 Task: Create List Patents in Board Brand Recognition Strategies to Workspace Content Creation. Create List Blocked in Board Public Speaking Coaching to Workspace Content Creation. Create List Trademarks in Board Business Intelligence Reporting to Workspace Content Creation
Action: Mouse moved to (95, 333)
Screenshot: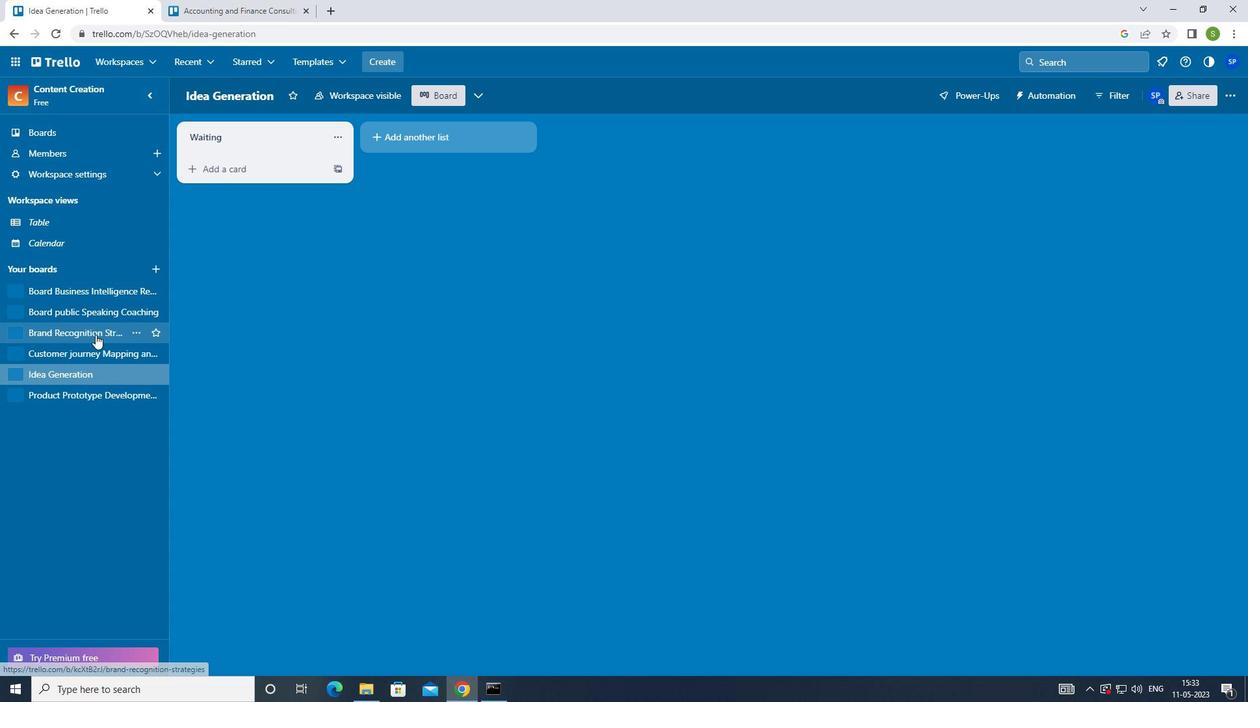 
Action: Mouse pressed left at (95, 333)
Screenshot: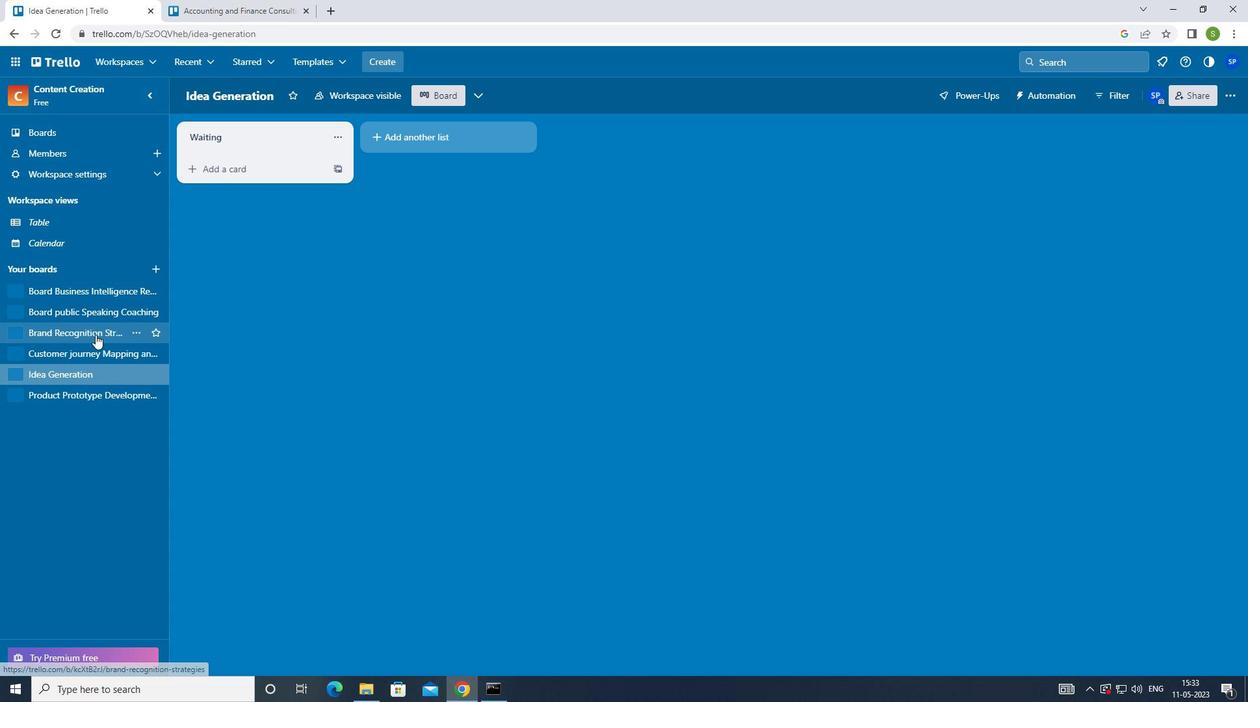 
Action: Mouse moved to (237, 138)
Screenshot: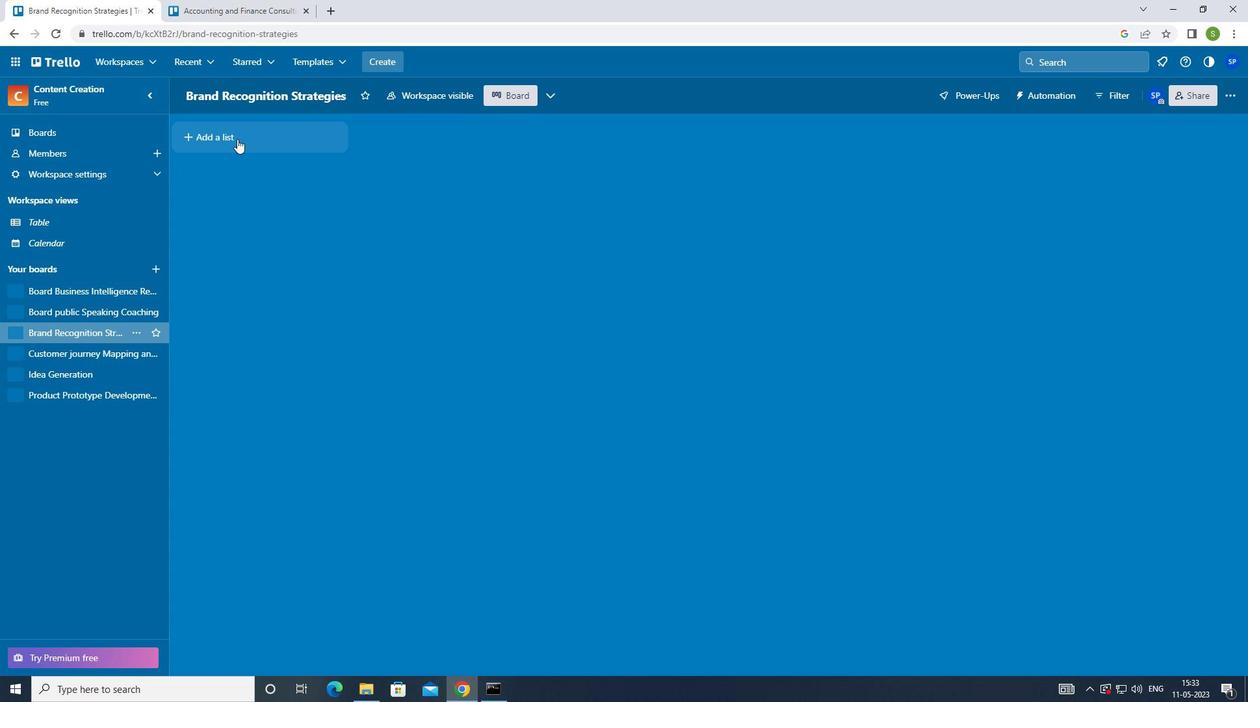 
Action: Mouse pressed left at (237, 138)
Screenshot: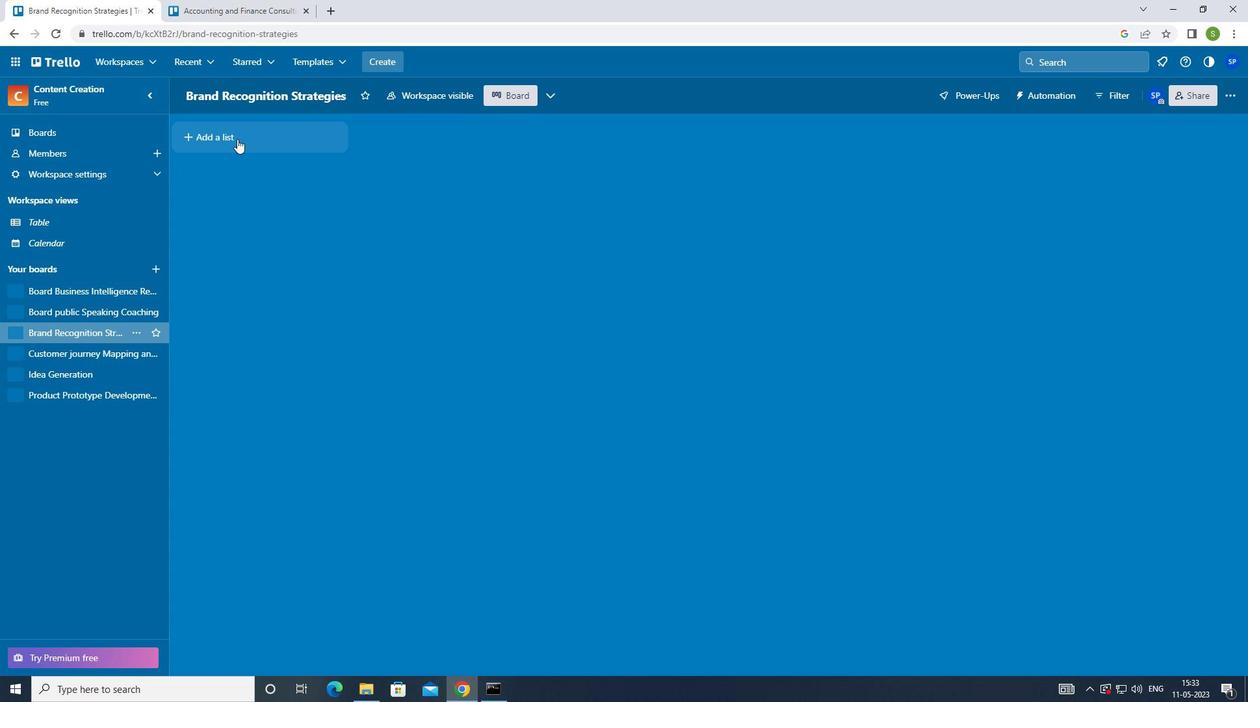 
Action: Mouse moved to (235, 138)
Screenshot: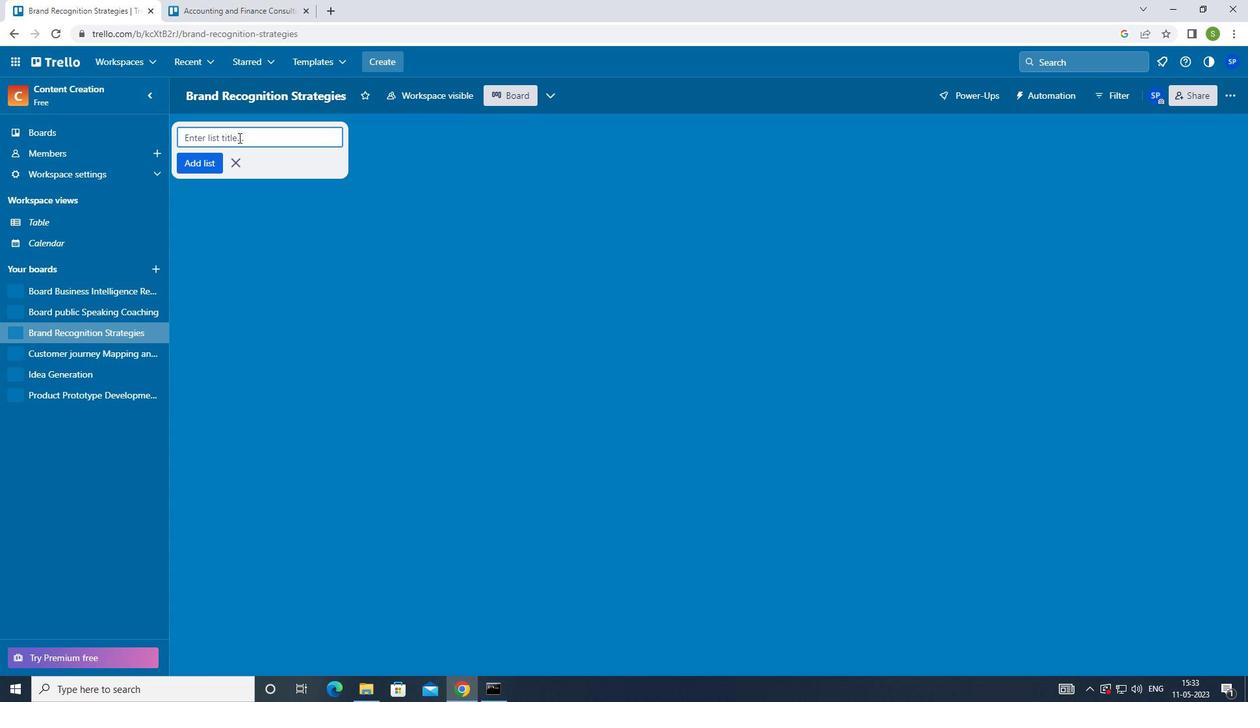 
Action: Key pressed <Key.shift_r>Patents<Key.enter>
Screenshot: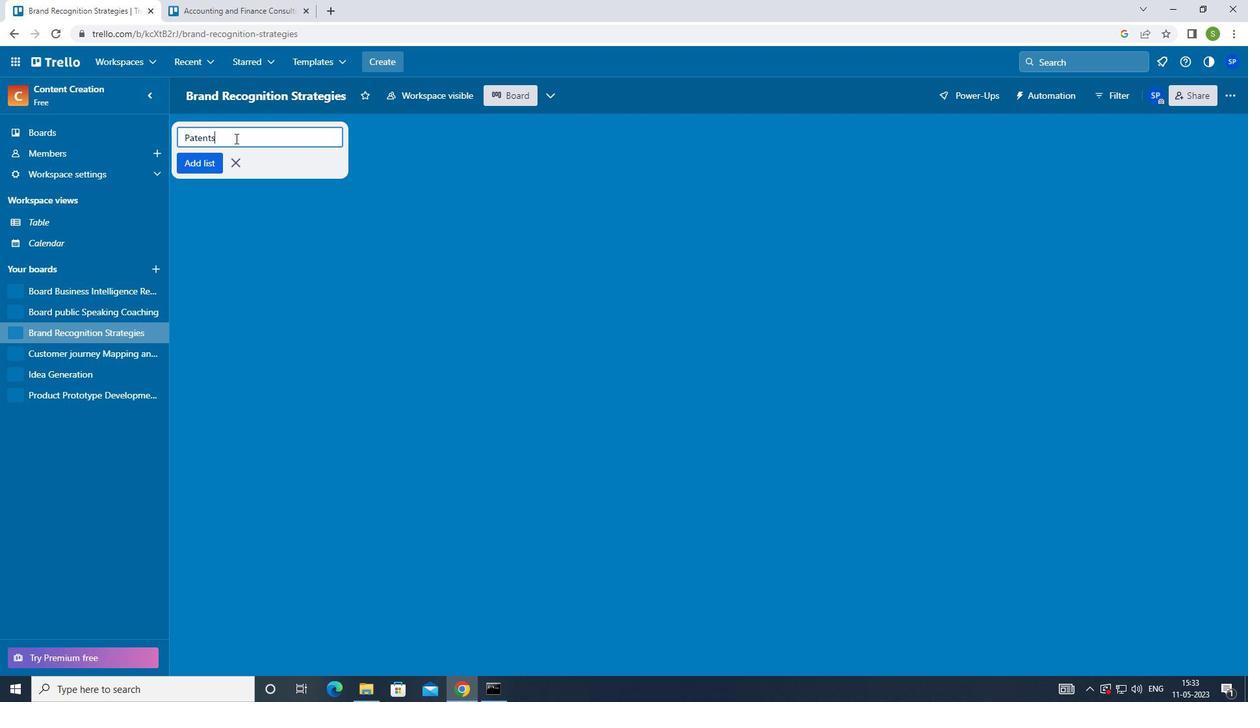 
Action: Mouse moved to (96, 310)
Screenshot: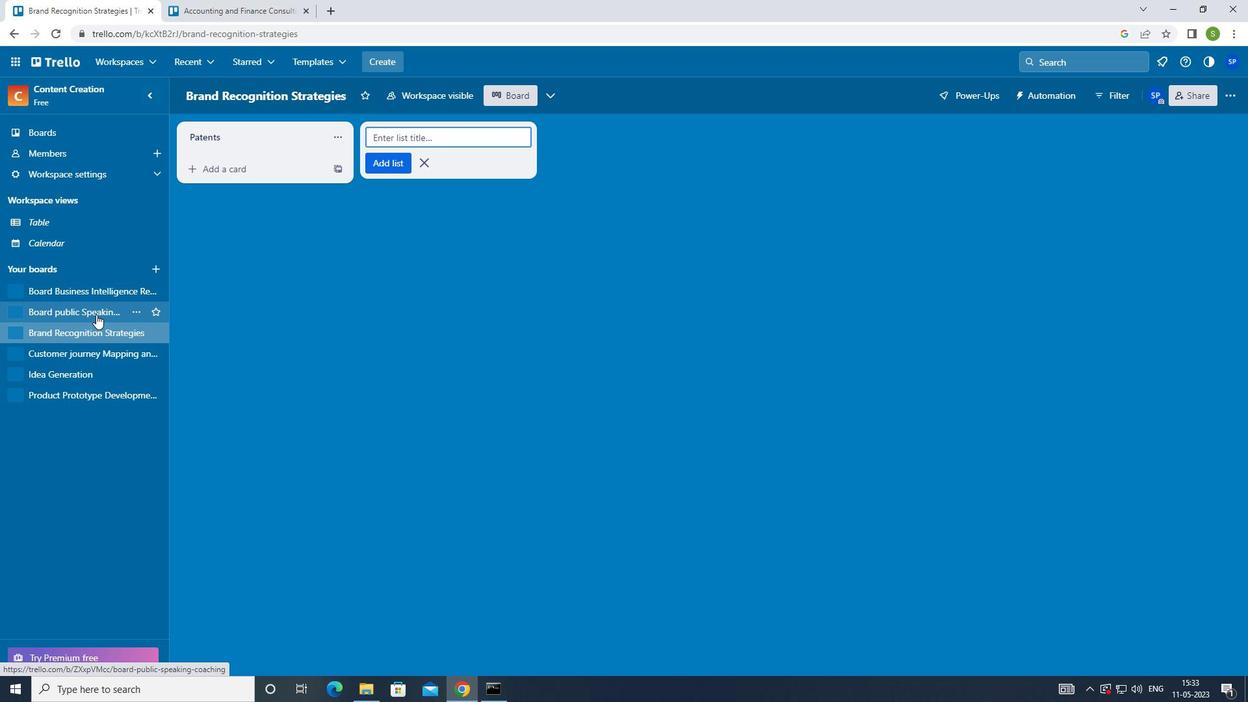 
Action: Mouse pressed left at (96, 310)
Screenshot: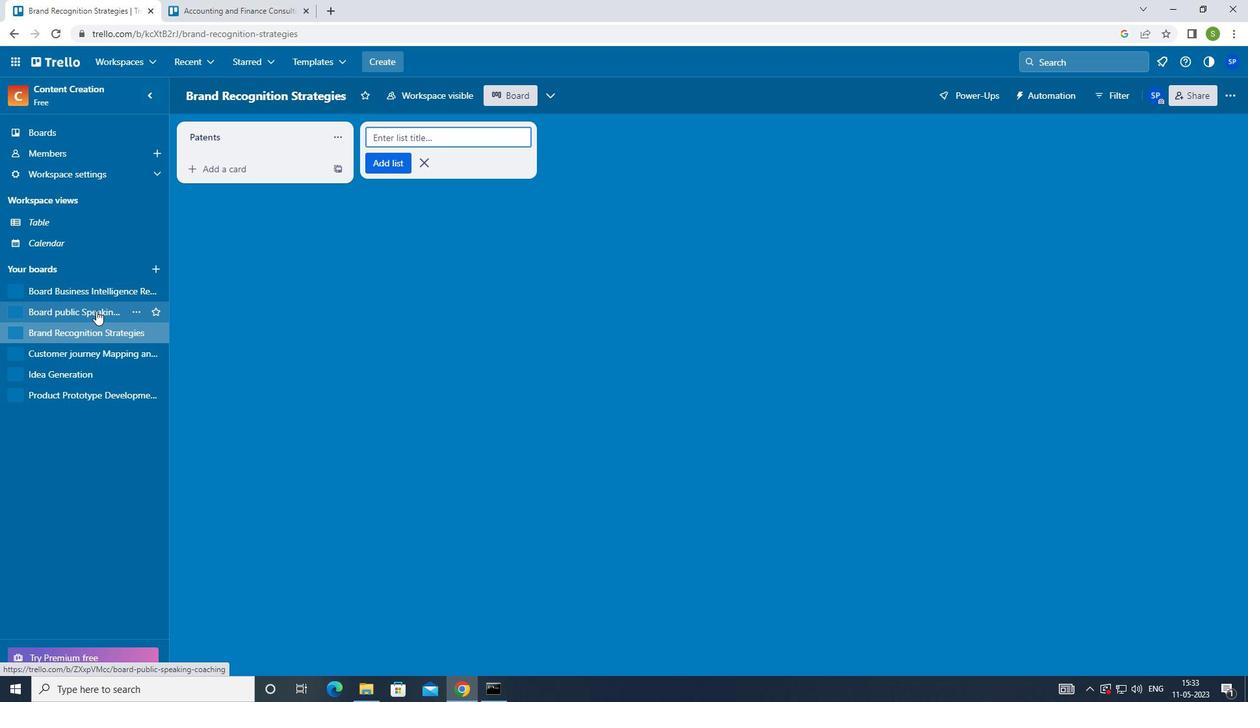 
Action: Mouse moved to (234, 139)
Screenshot: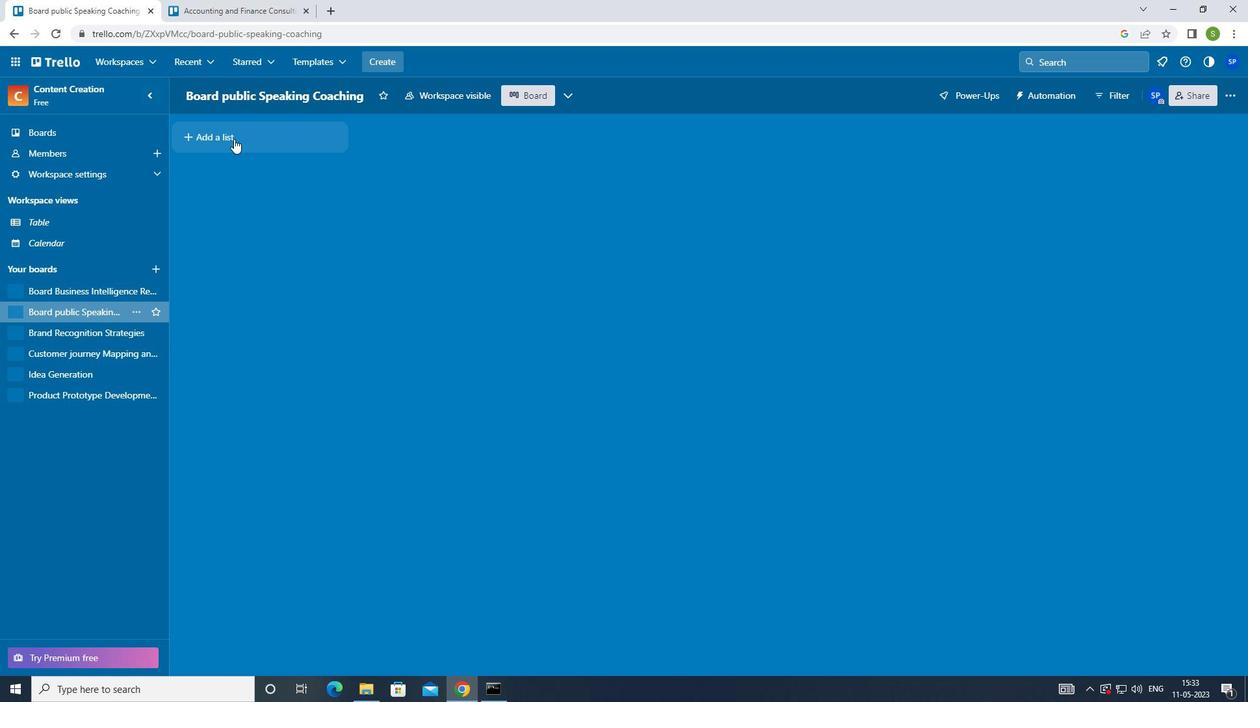
Action: Mouse pressed left at (234, 139)
Screenshot: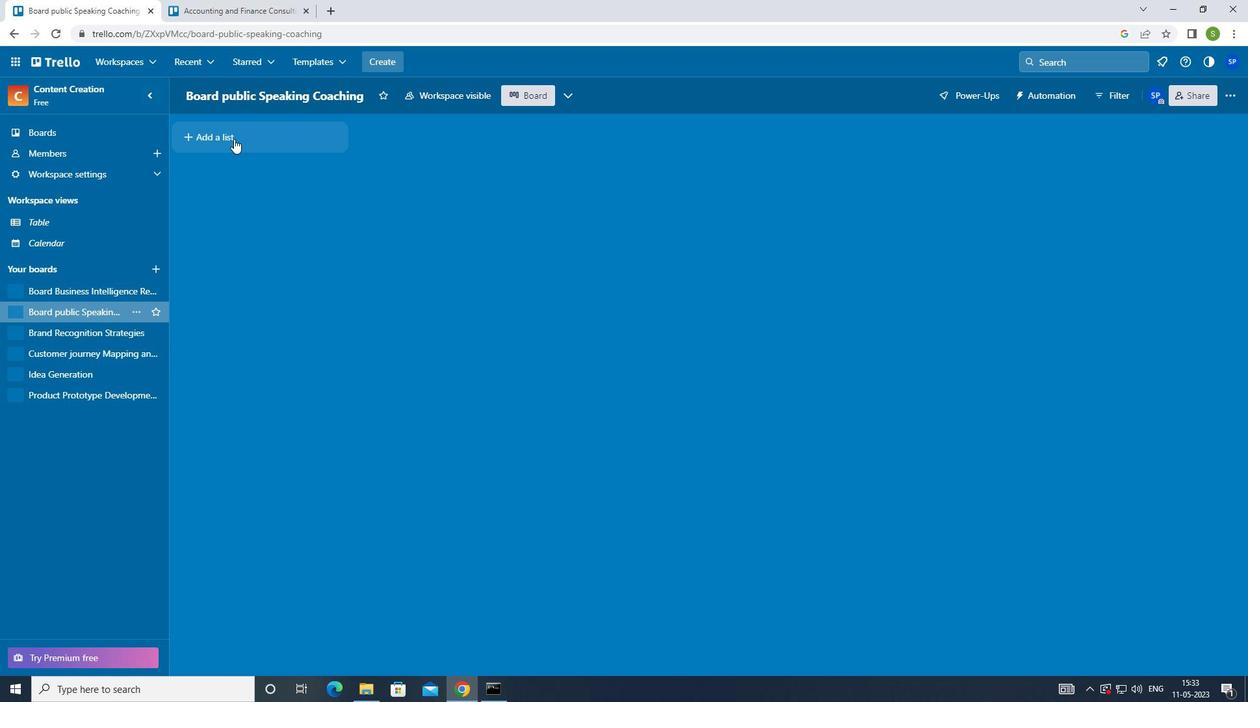 
Action: Mouse moved to (227, 146)
Screenshot: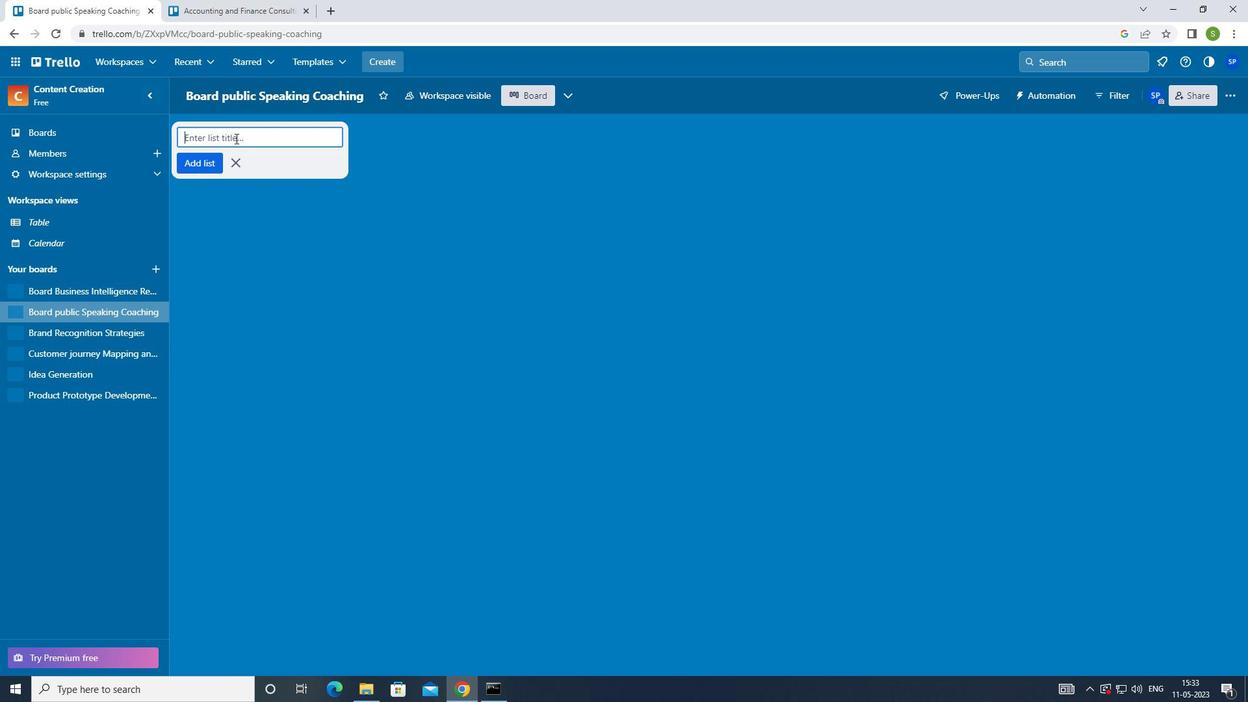 
Action: Key pressed <Key.shift>BLCKED<Key.enter>
Screenshot: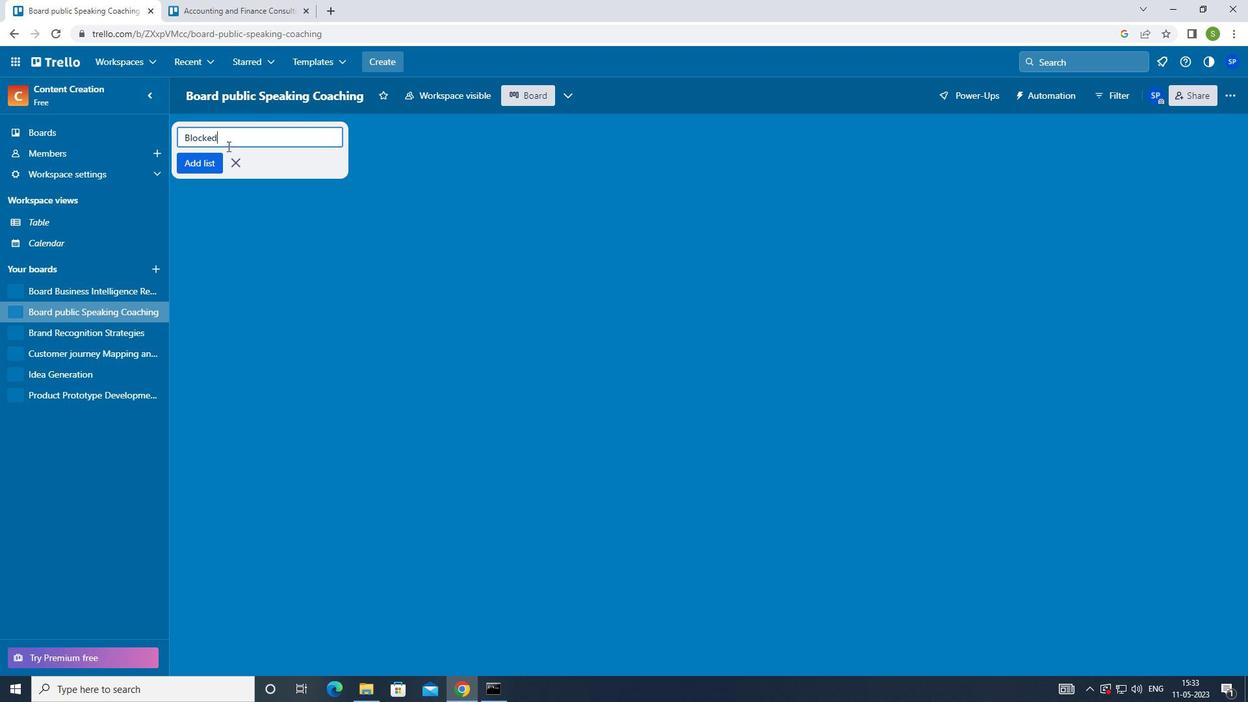 
Action: Mouse moved to (83, 289)
Screenshot: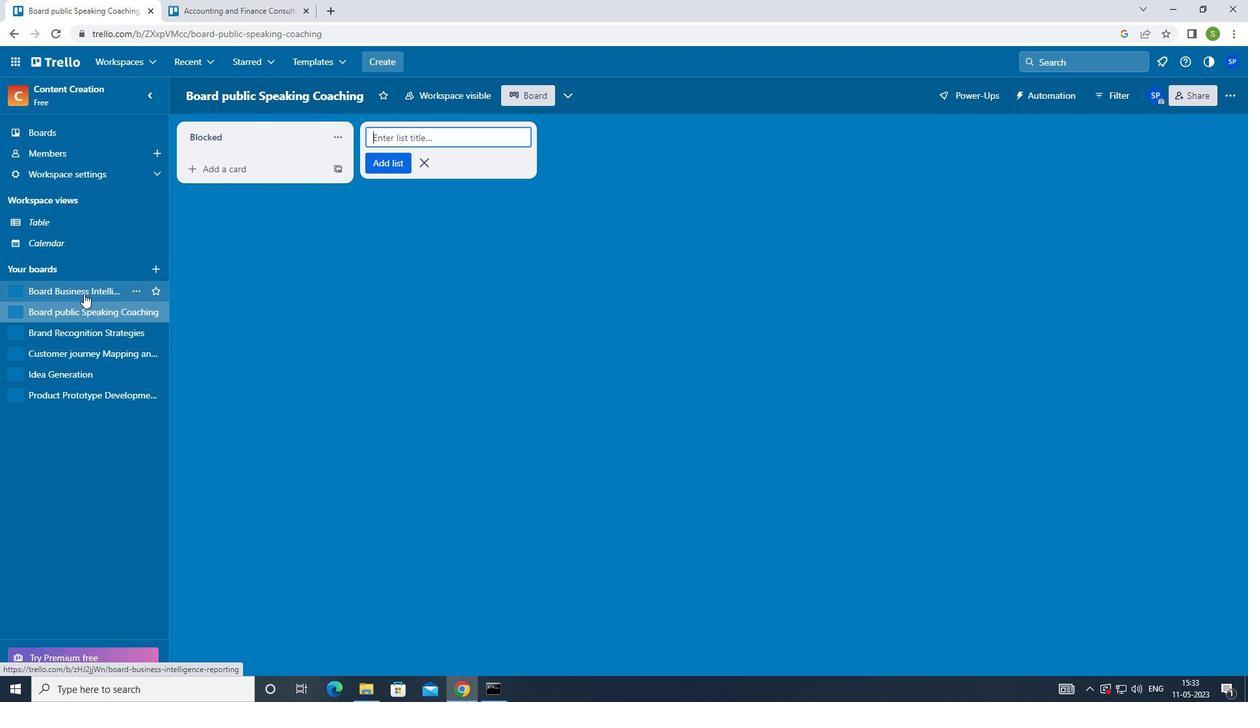 
Action: Mouse pressed left at (83, 289)
Screenshot: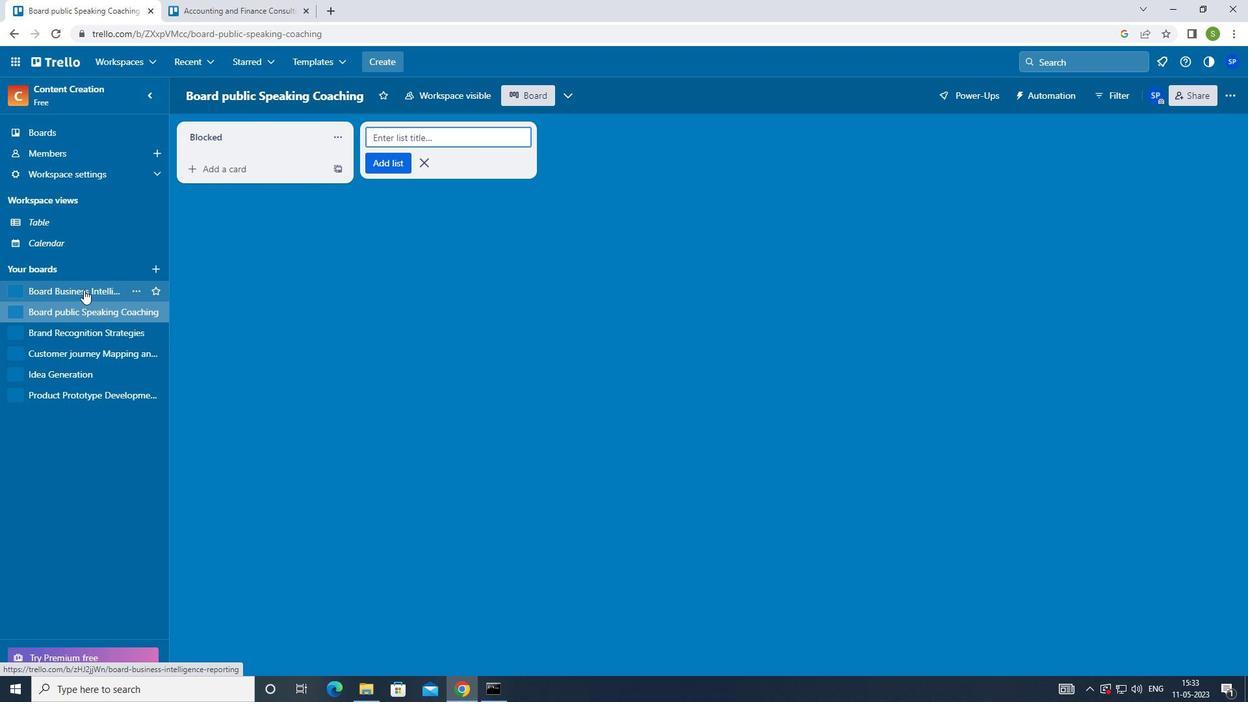 
Action: Mouse moved to (246, 139)
Screenshot: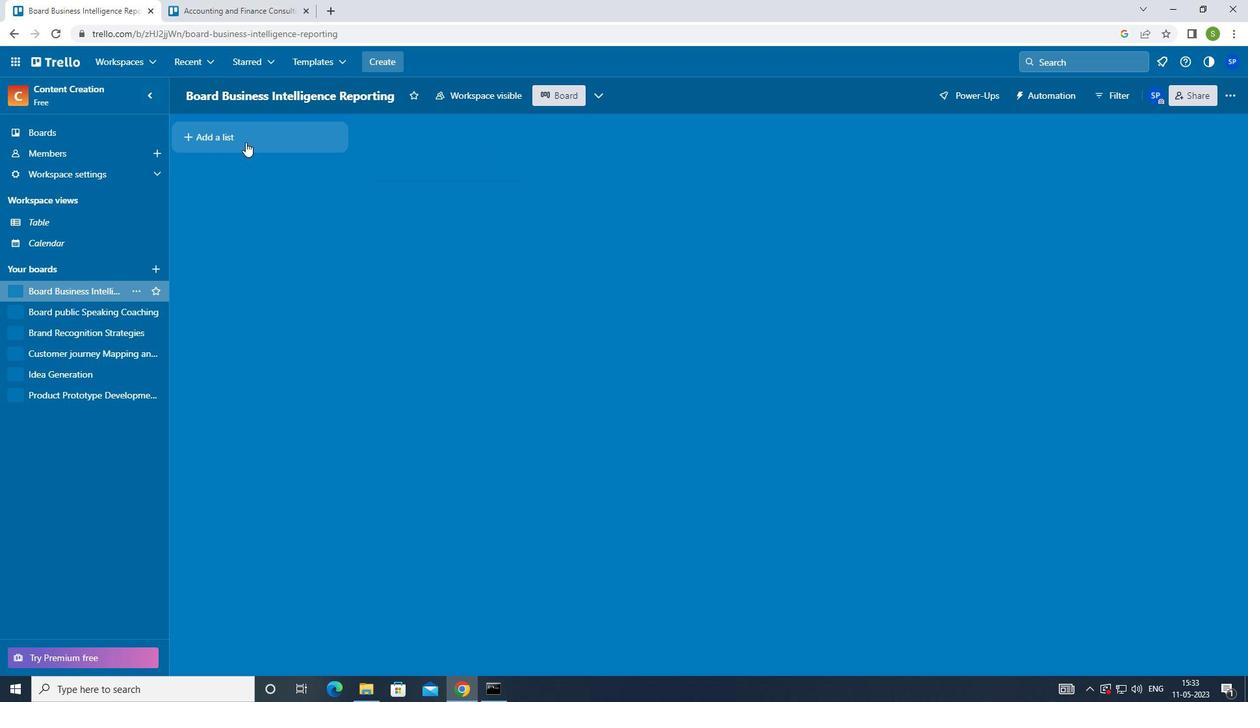 
Action: Mouse pressed left at (246, 139)
Screenshot: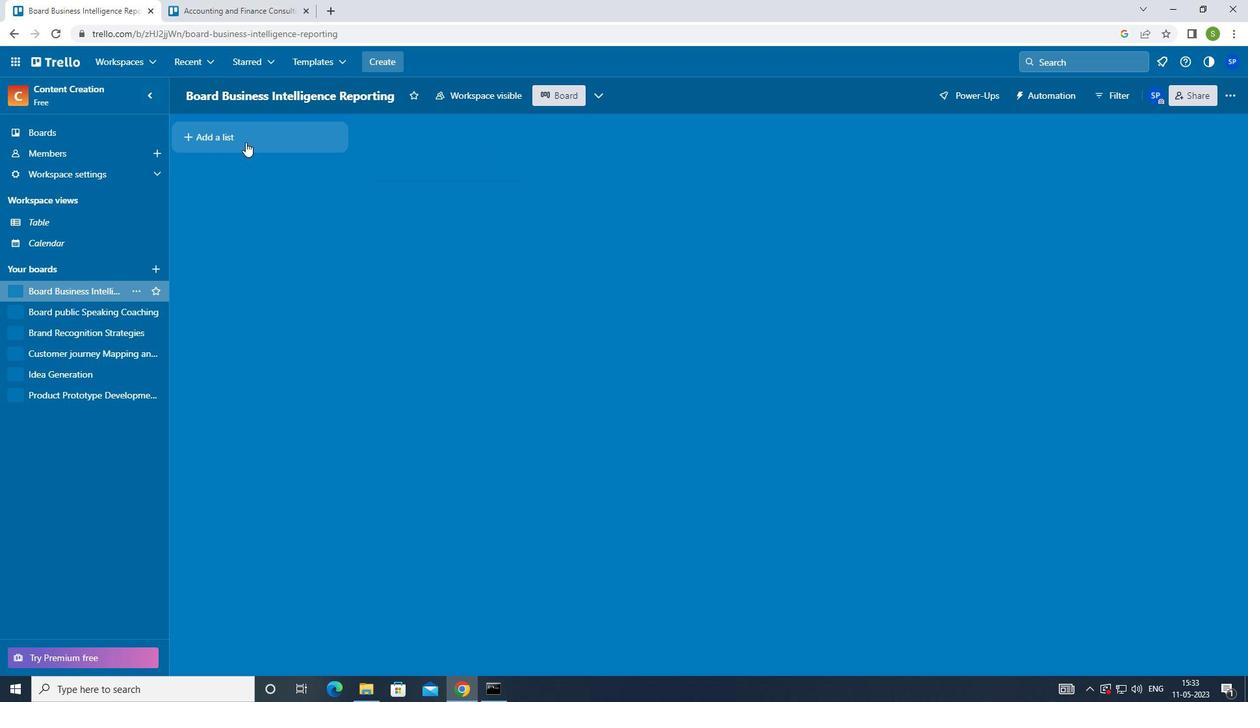 
Action: Mouse moved to (248, 143)
Screenshot: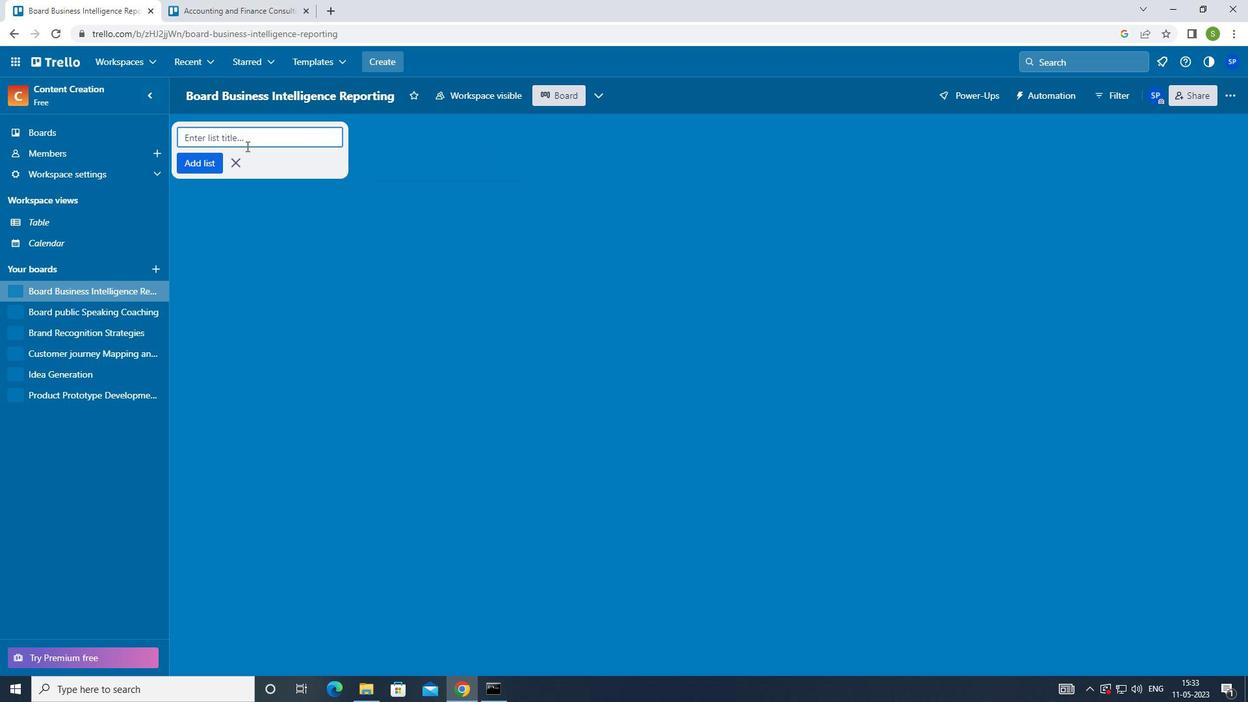 
Action: Key pressed <Key.shift>TRADEMARKS<Key.enter><Key.f8>
Screenshot: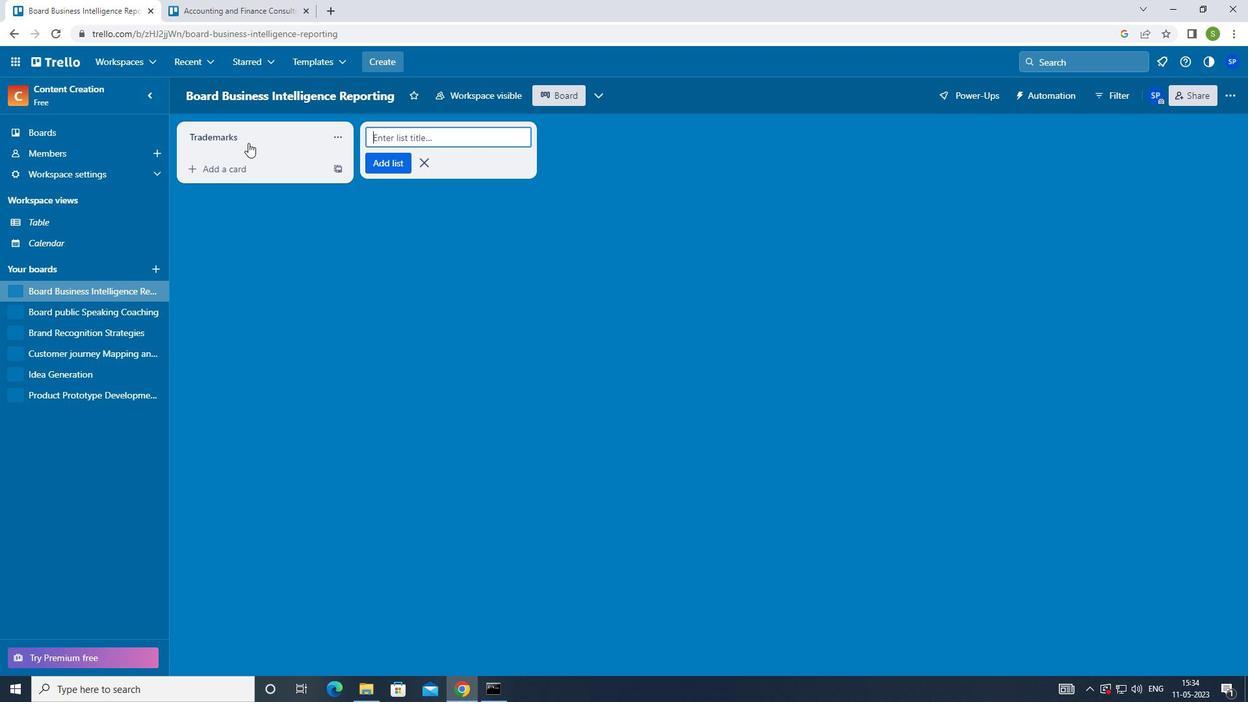 
